 Task: Create a due date automation trigger when advanced on, 2 working days before a card is due add checklist with checklist "Resume" complete at 11:00 AM.
Action: Mouse moved to (1234, 93)
Screenshot: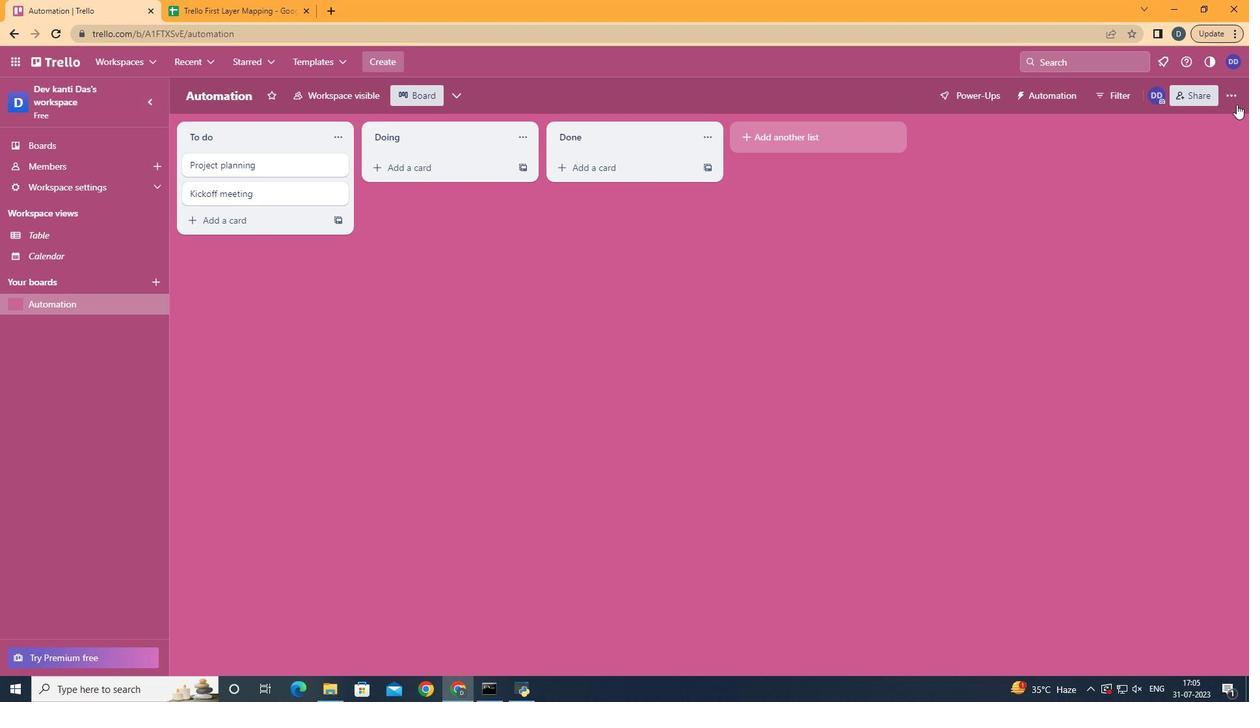 
Action: Mouse pressed left at (1234, 93)
Screenshot: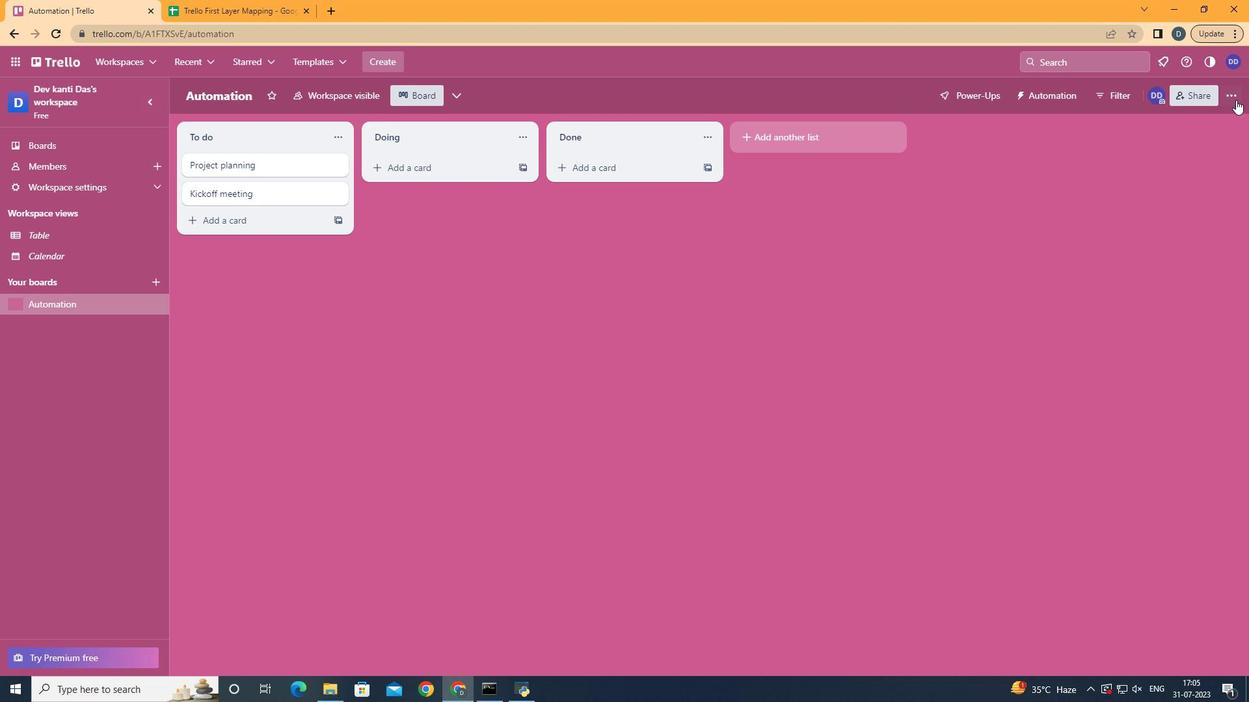 
Action: Mouse moved to (1177, 272)
Screenshot: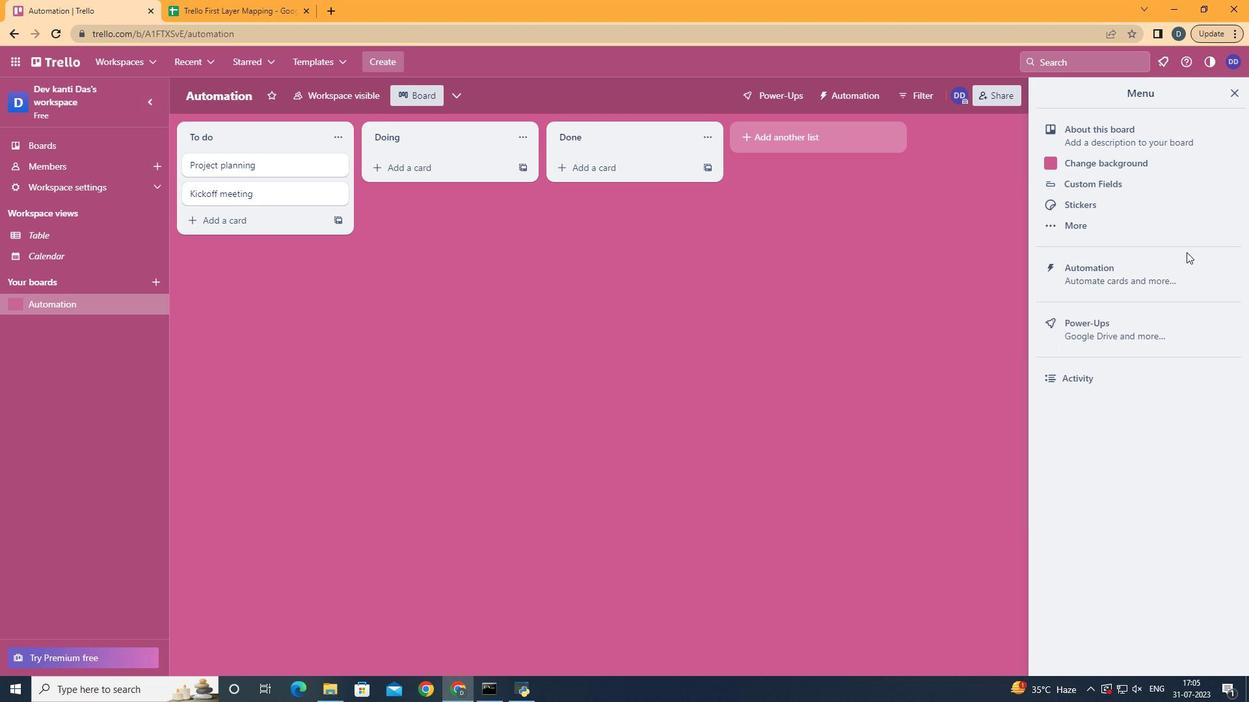
Action: Mouse pressed left at (1177, 272)
Screenshot: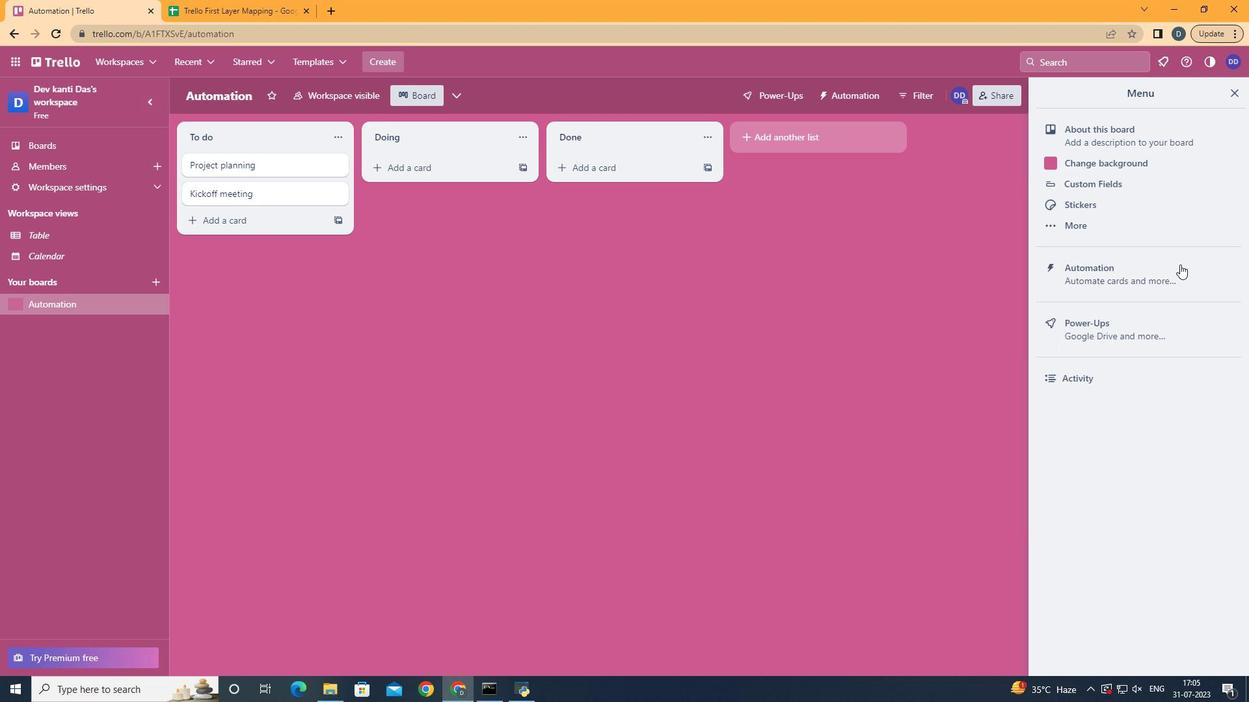 
Action: Mouse moved to (246, 250)
Screenshot: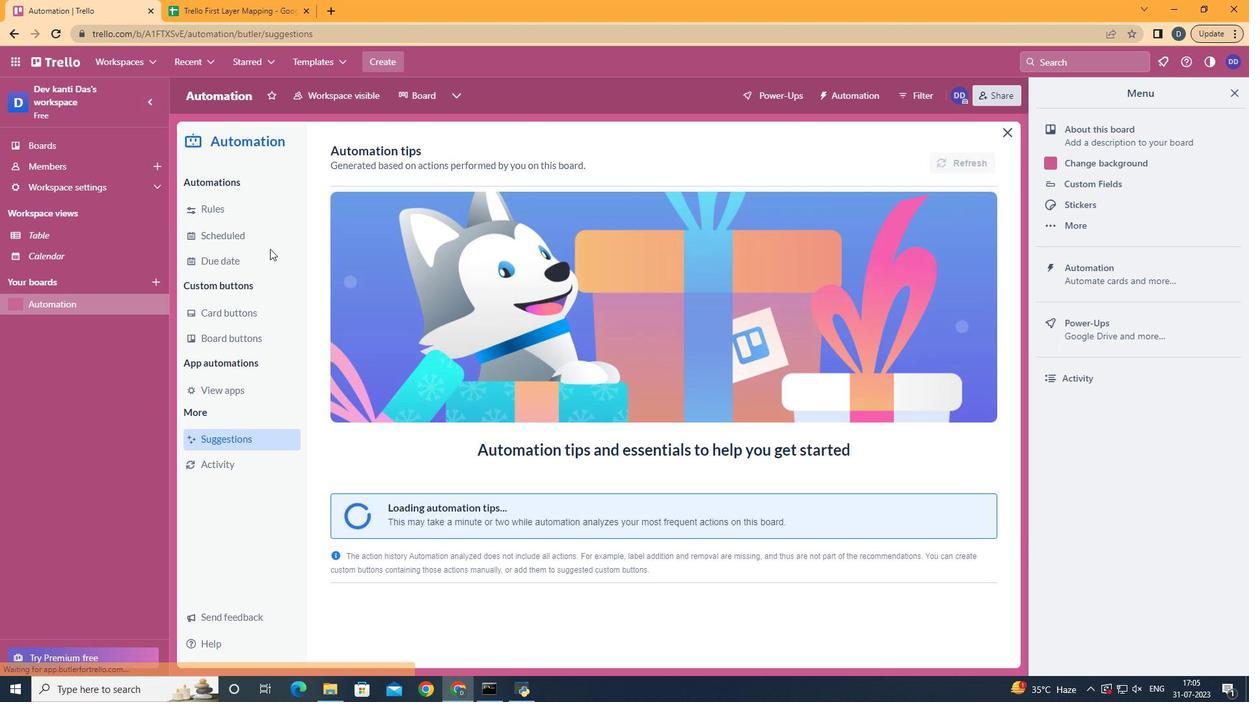 
Action: Mouse pressed left at (246, 250)
Screenshot: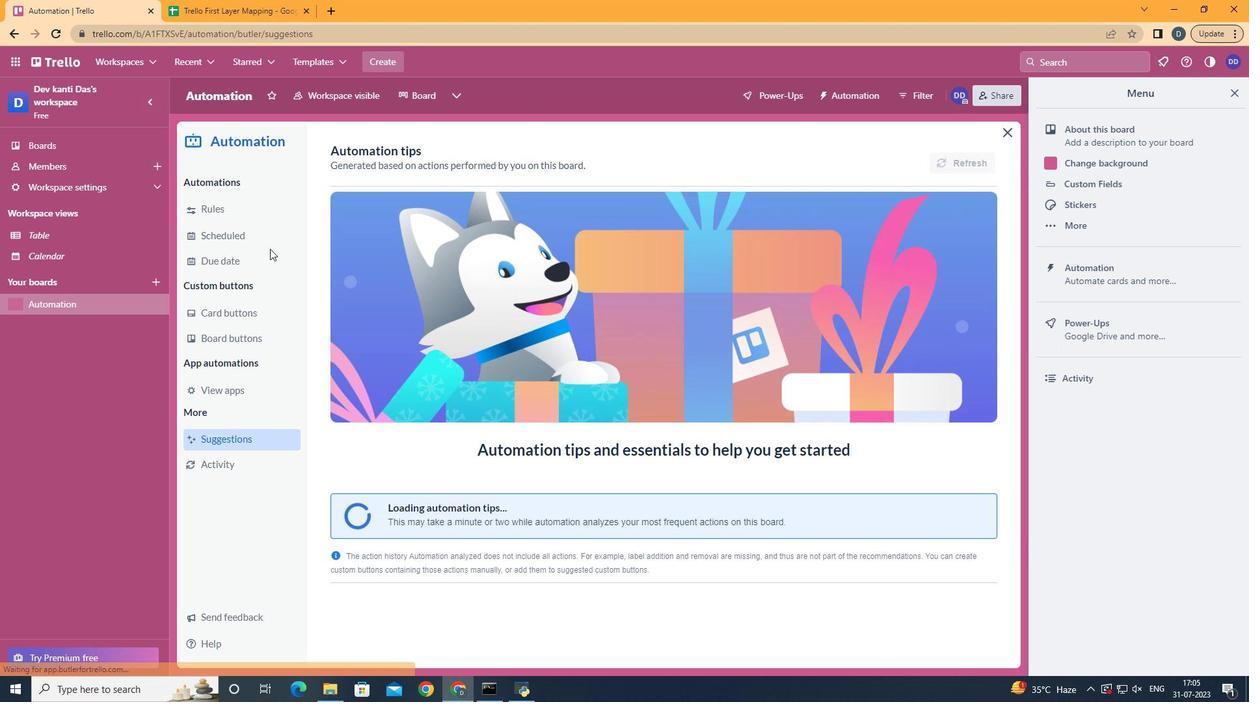 
Action: Mouse moved to (933, 150)
Screenshot: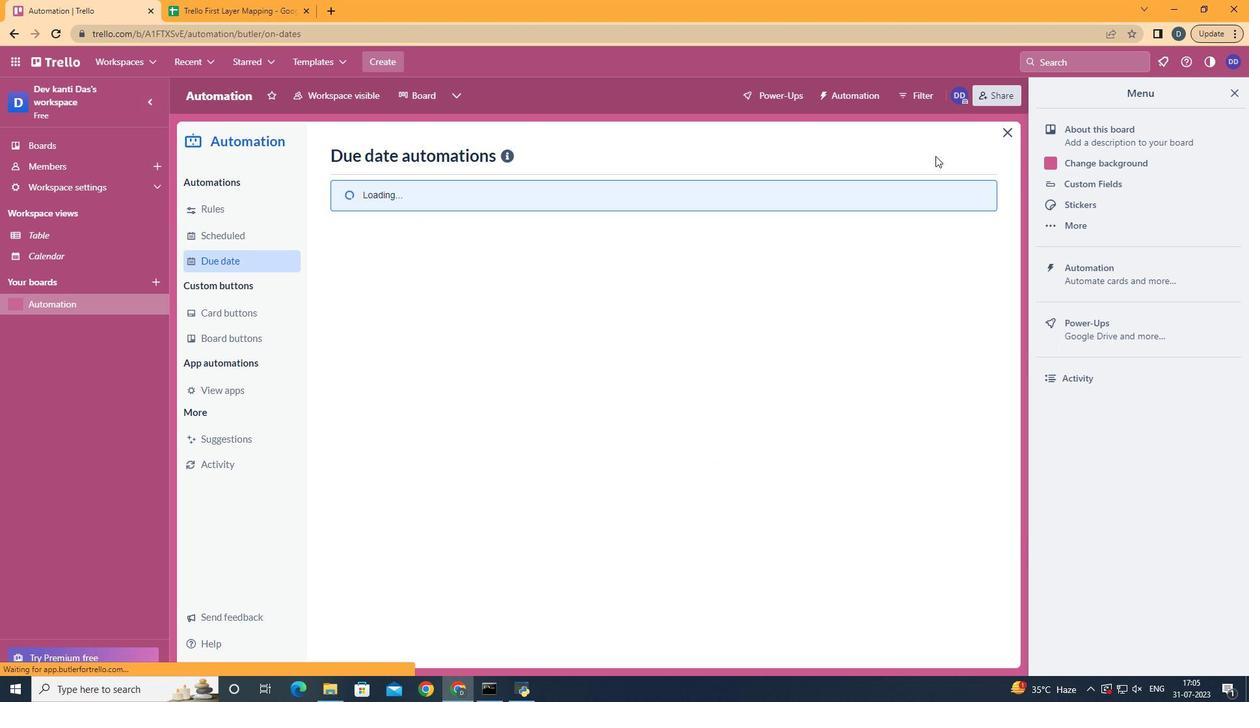 
Action: Mouse pressed left at (933, 150)
Screenshot: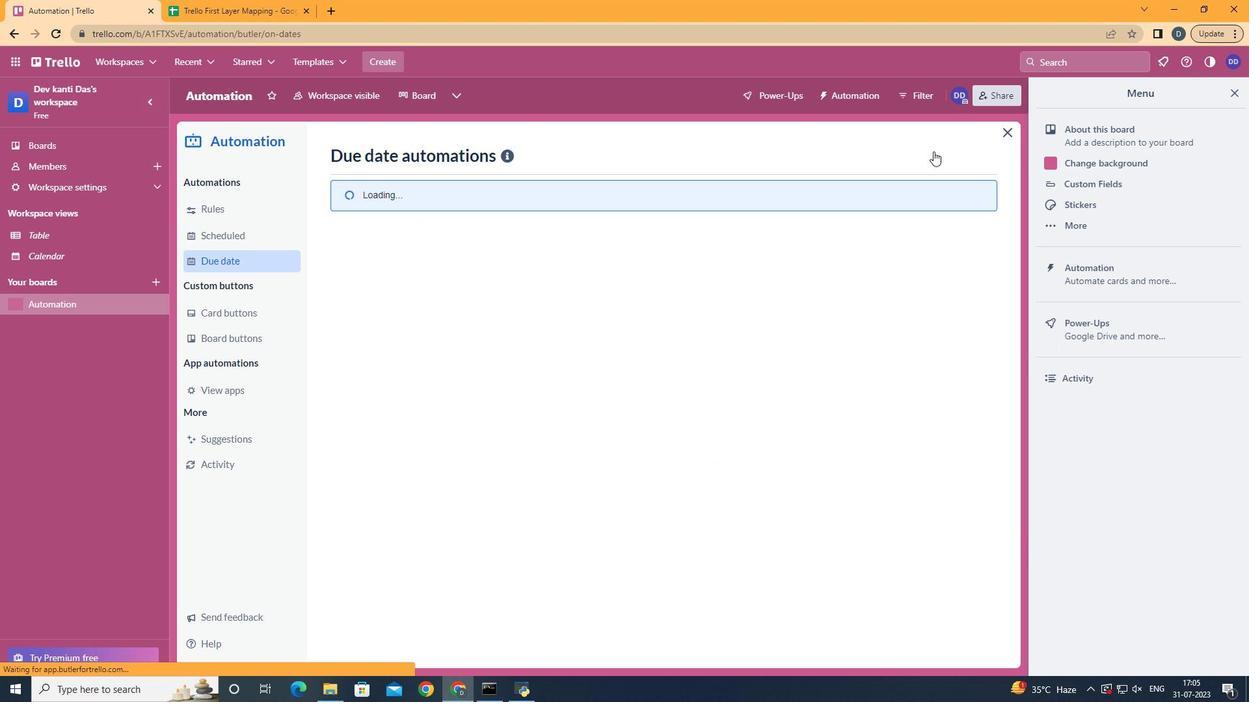 
Action: Mouse moved to (735, 275)
Screenshot: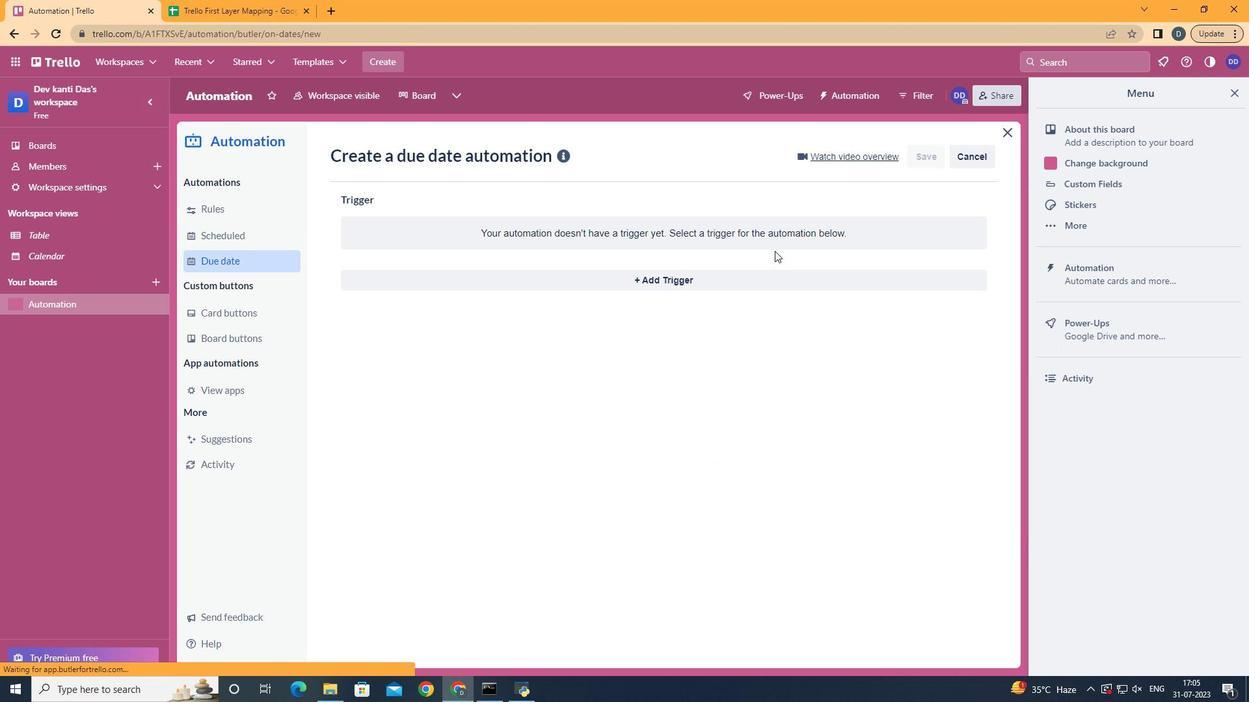 
Action: Mouse pressed left at (735, 275)
Screenshot: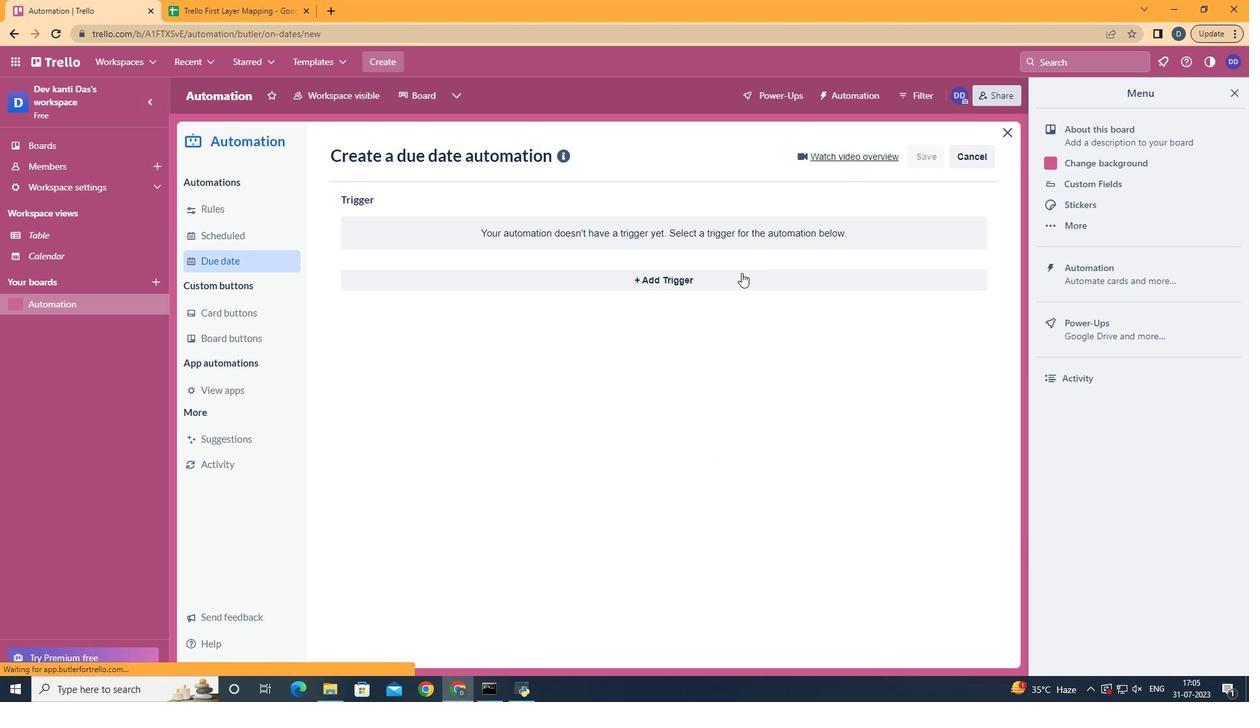 
Action: Mouse moved to (420, 525)
Screenshot: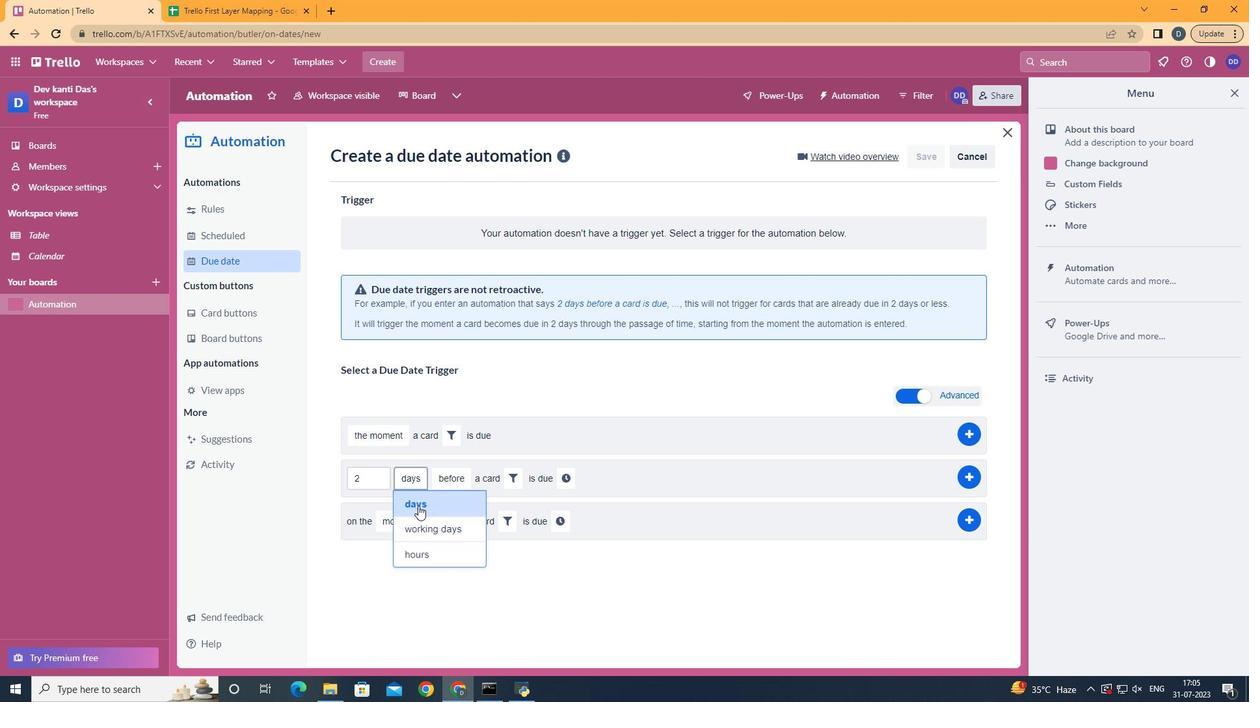 
Action: Mouse pressed left at (420, 525)
Screenshot: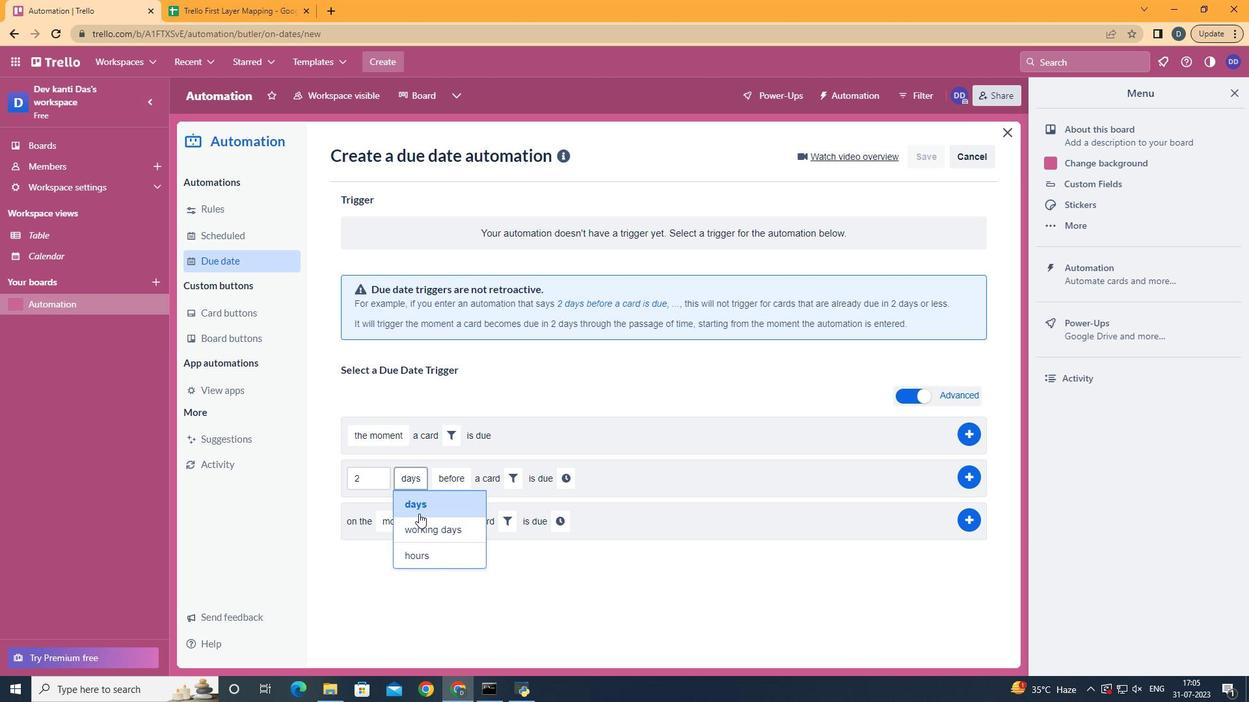 
Action: Mouse moved to (547, 480)
Screenshot: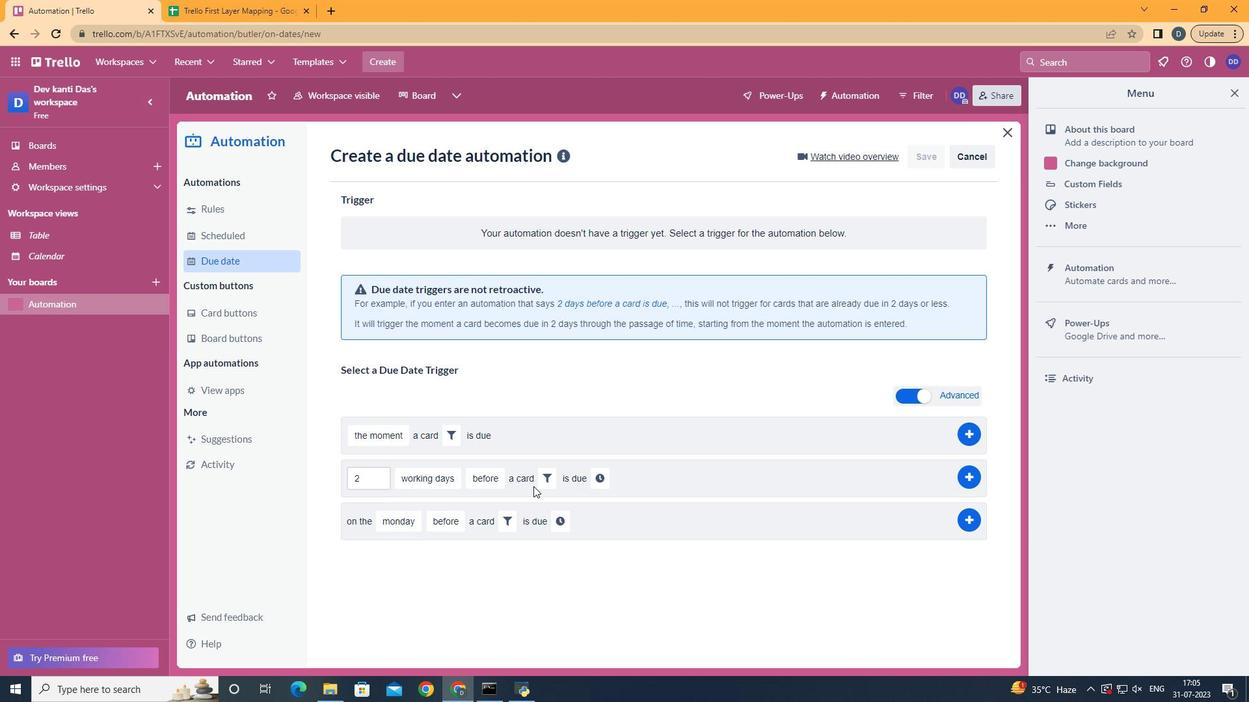 
Action: Mouse pressed left at (547, 480)
Screenshot: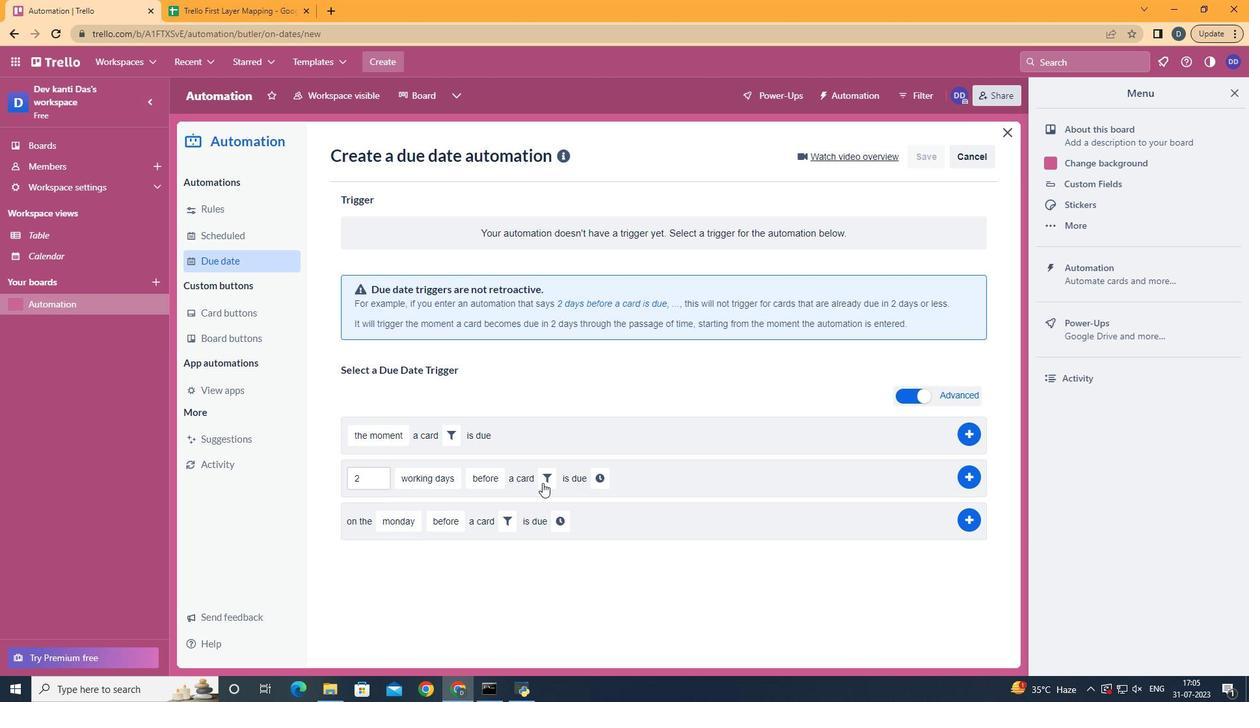 
Action: Mouse moved to (657, 517)
Screenshot: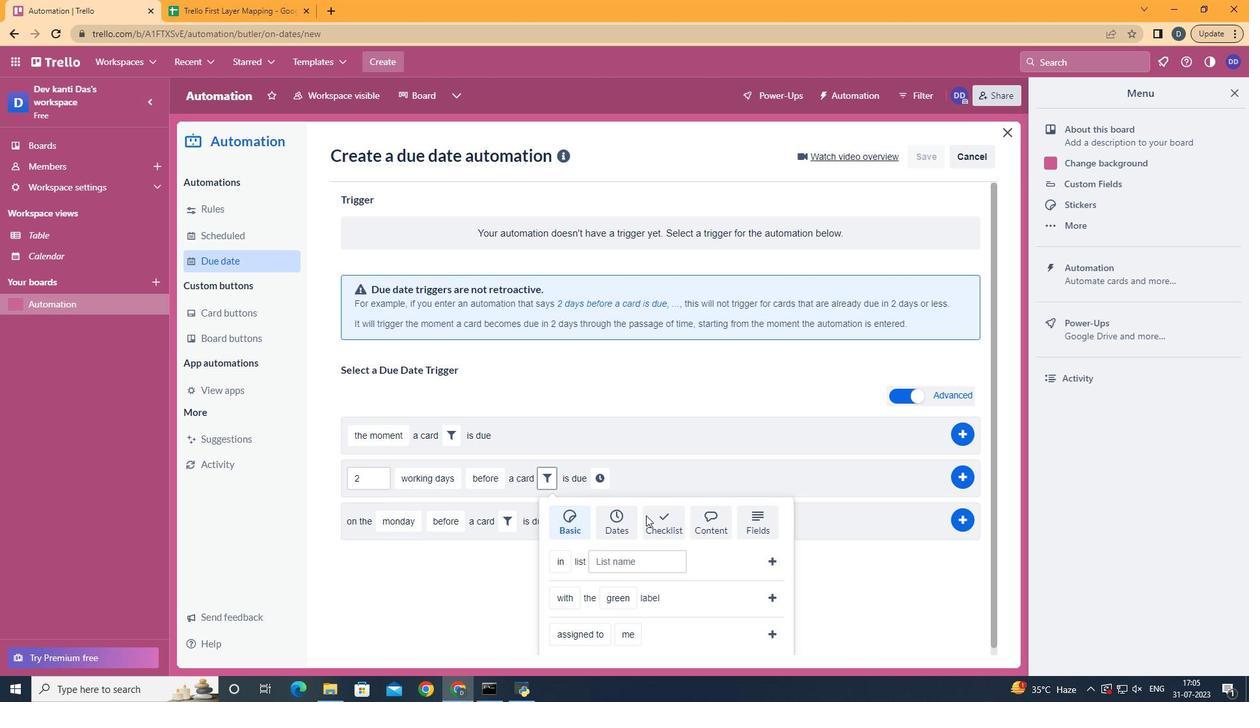 
Action: Mouse pressed left at (657, 517)
Screenshot: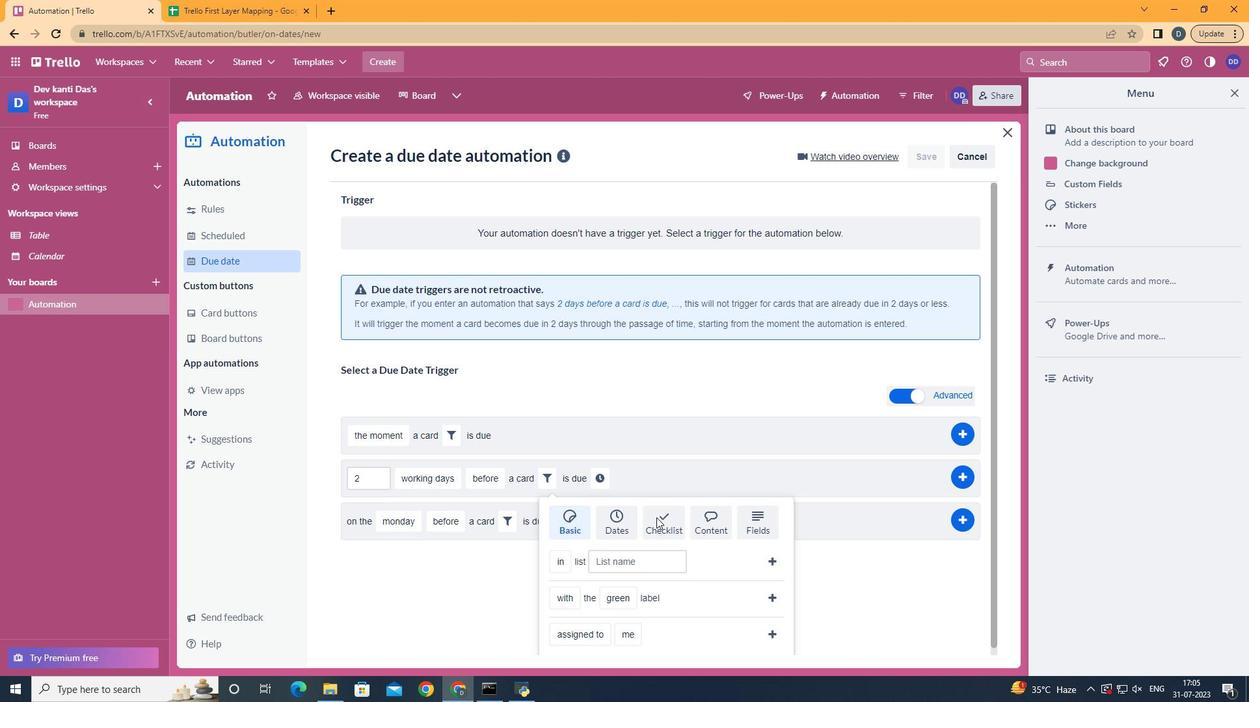 
Action: Mouse moved to (642, 488)
Screenshot: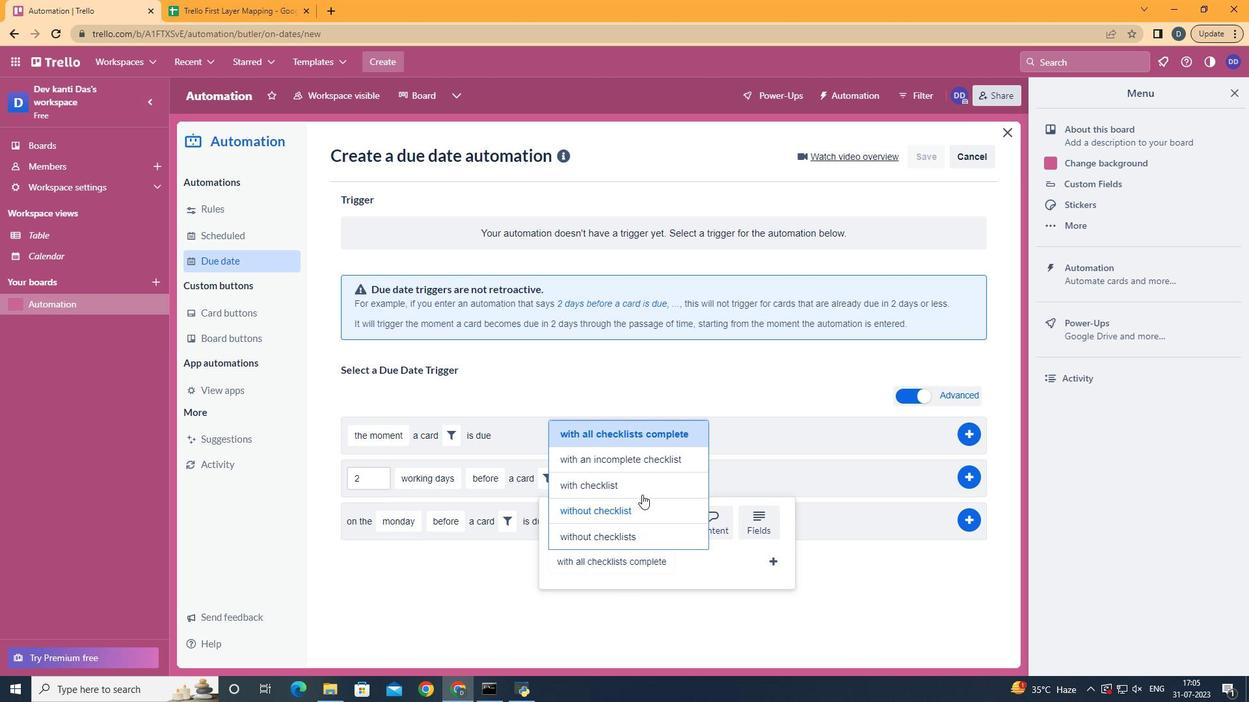 
Action: Mouse pressed left at (642, 488)
Screenshot: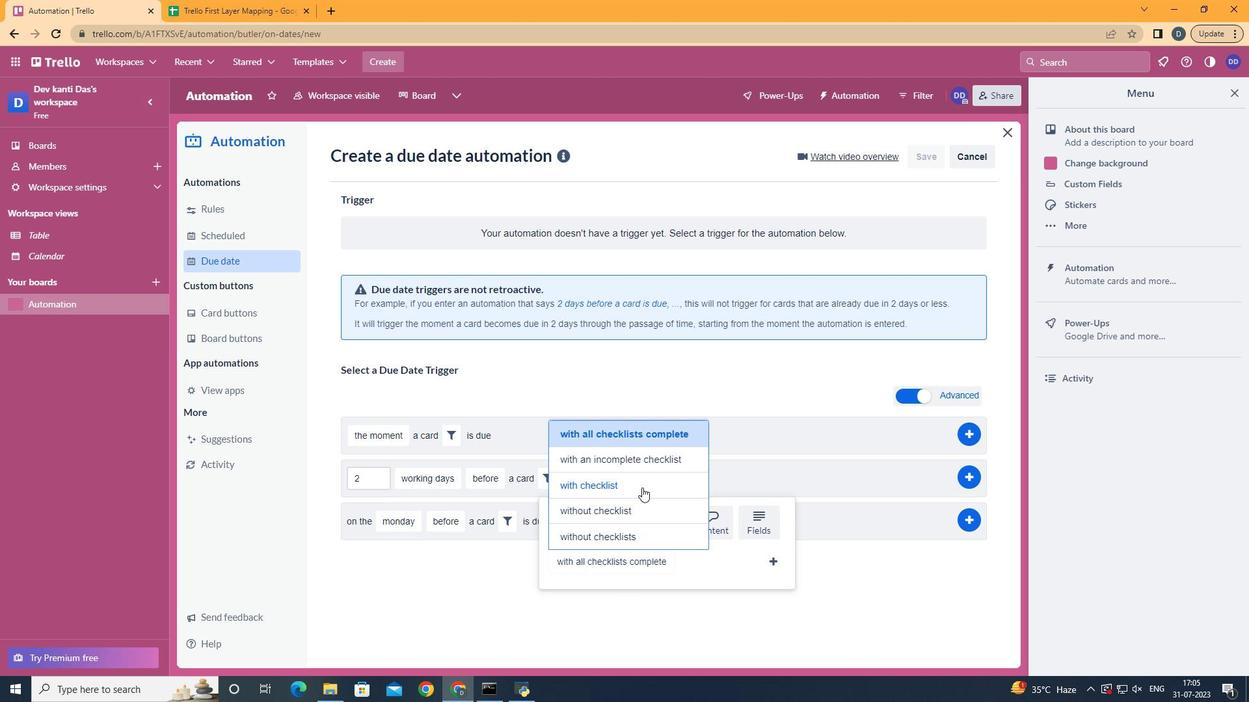 
Action: Mouse moved to (692, 567)
Screenshot: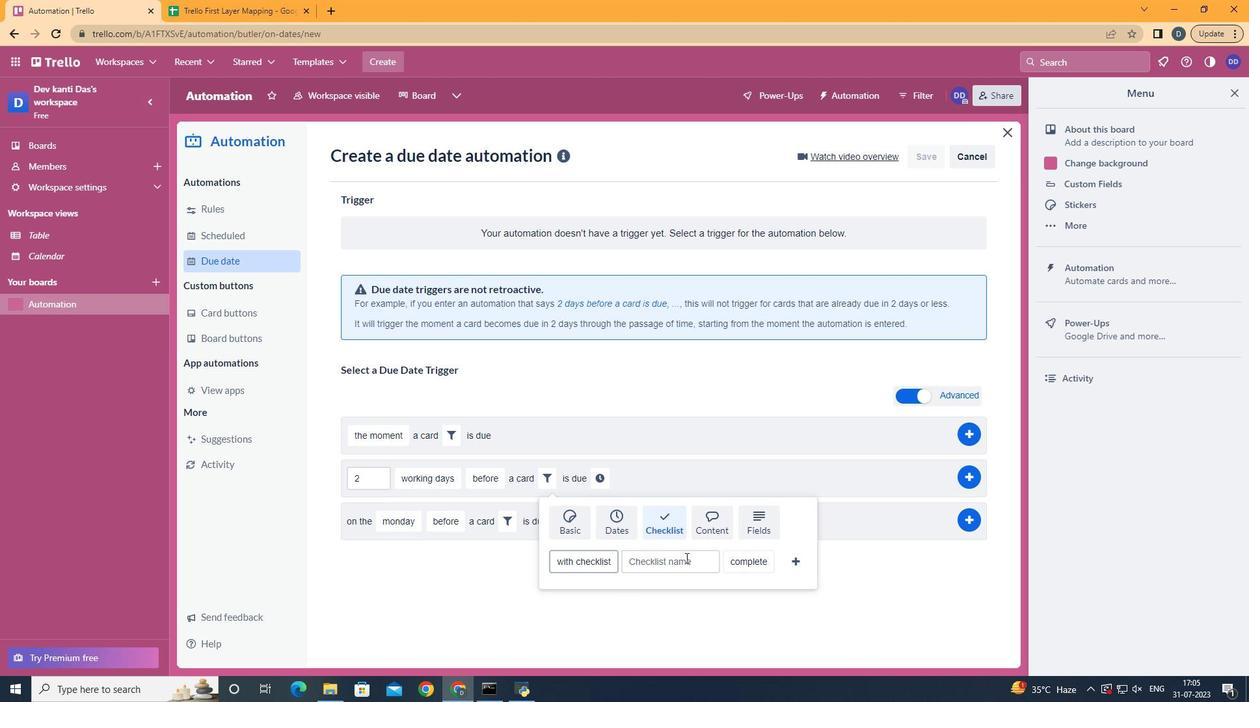 
Action: Mouse pressed left at (692, 567)
Screenshot: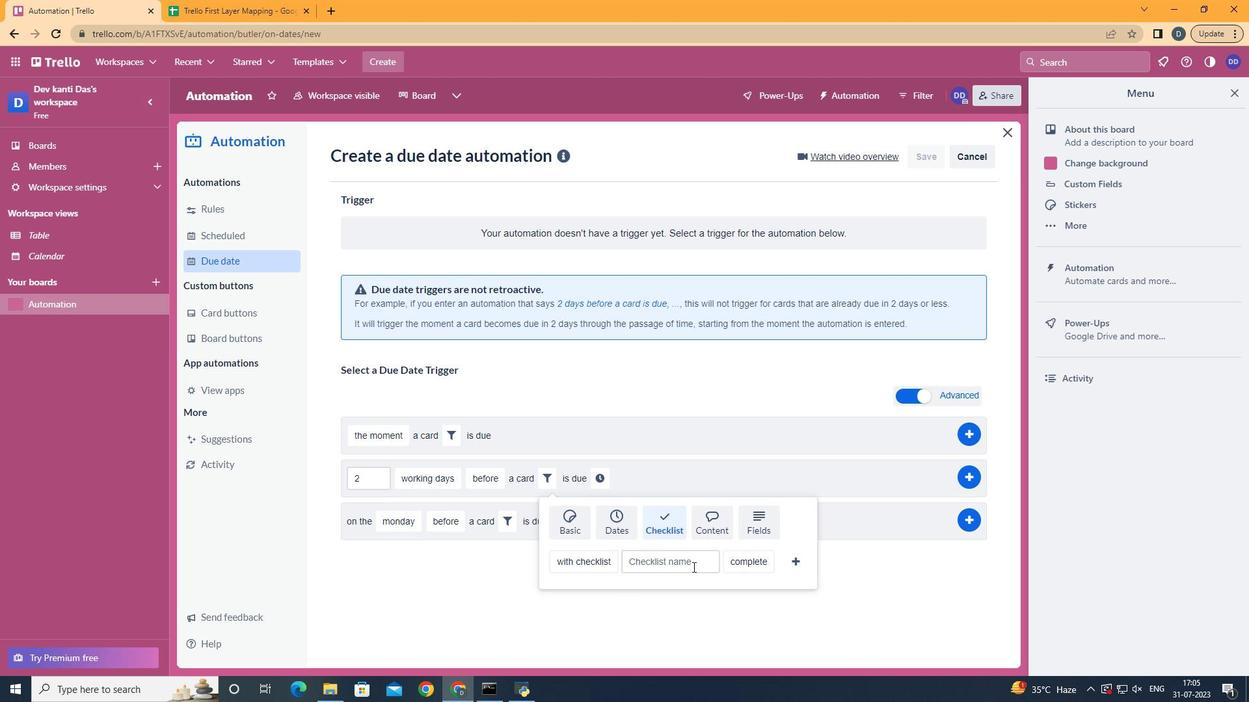 
Action: Key pressed <Key.shift>Resume
Screenshot: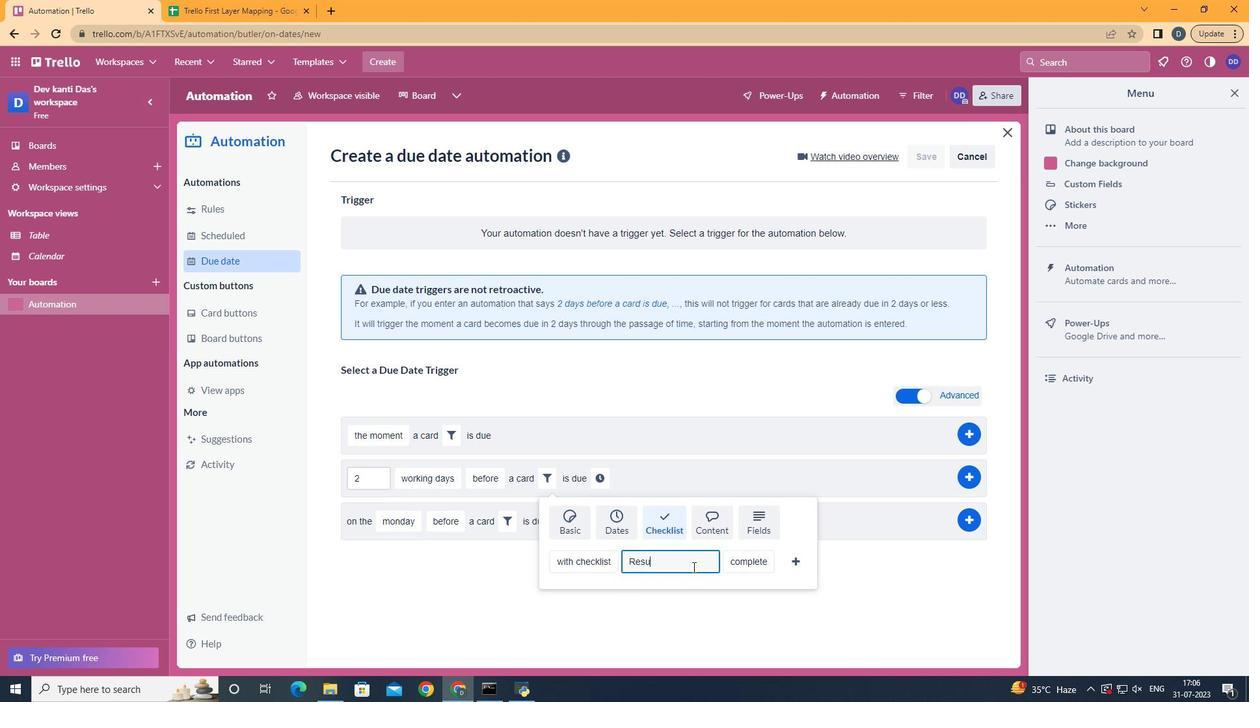 
Action: Mouse moved to (742, 575)
Screenshot: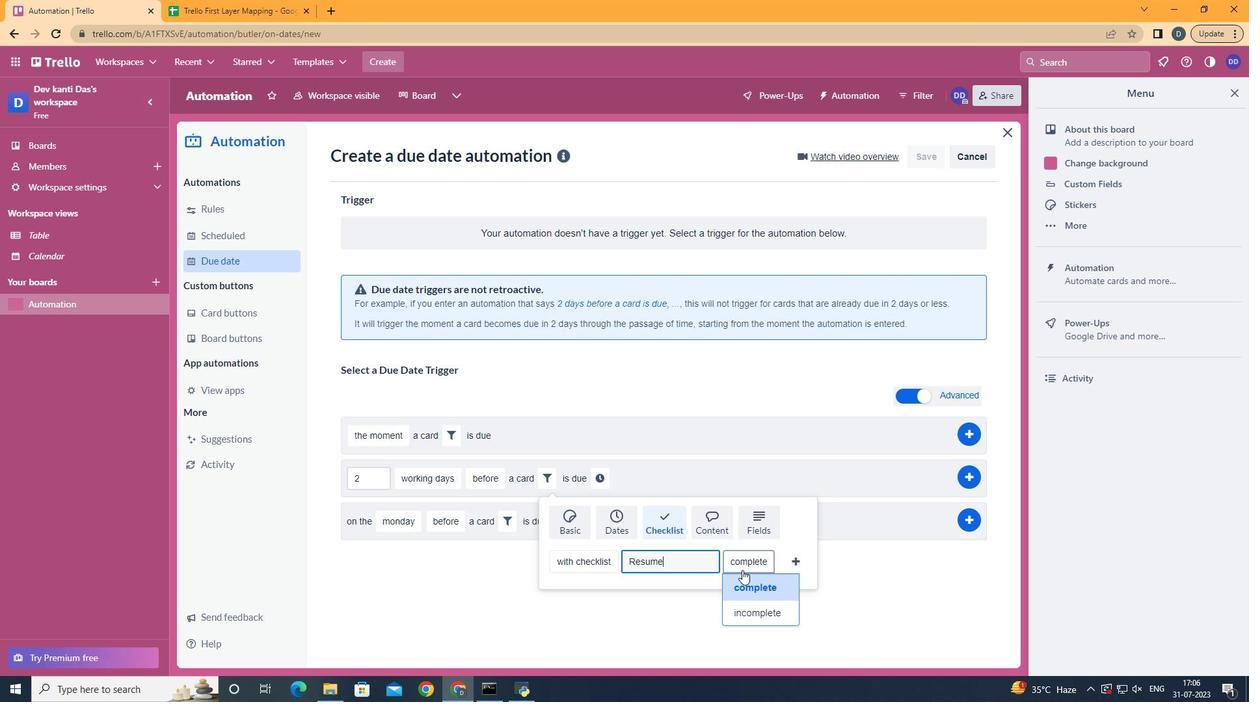 
Action: Mouse pressed left at (742, 575)
Screenshot: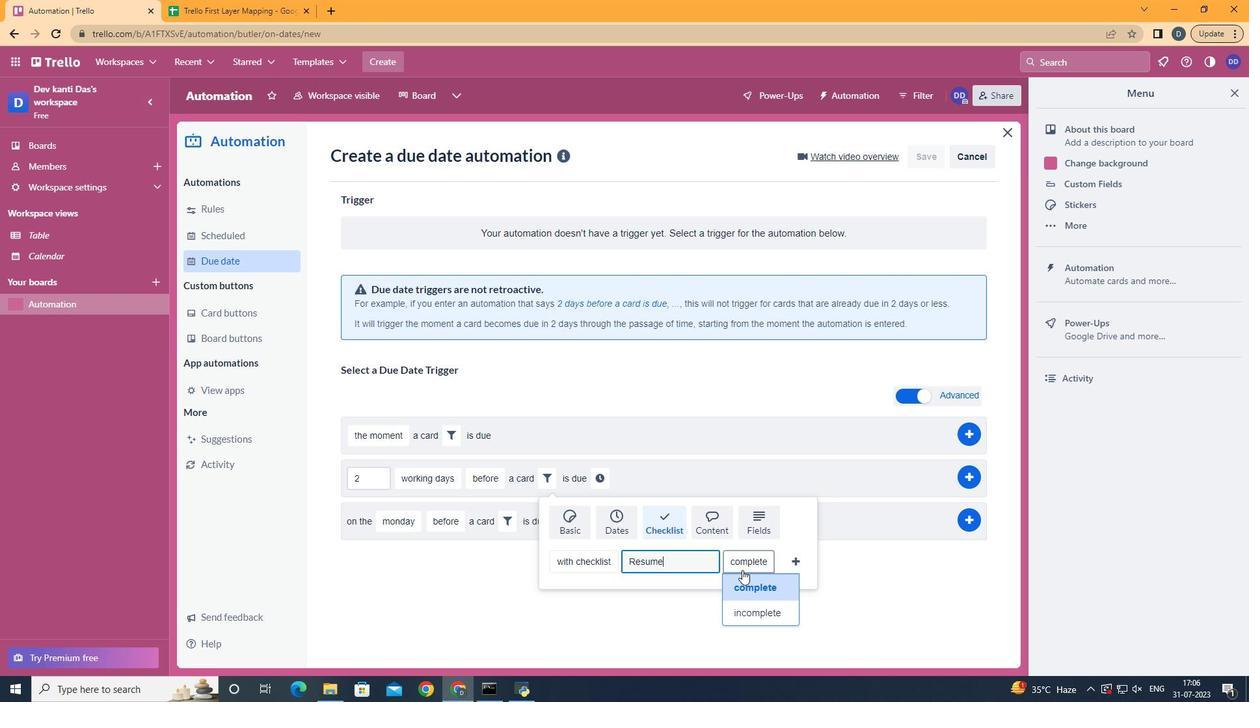 
Action: Mouse moved to (794, 561)
Screenshot: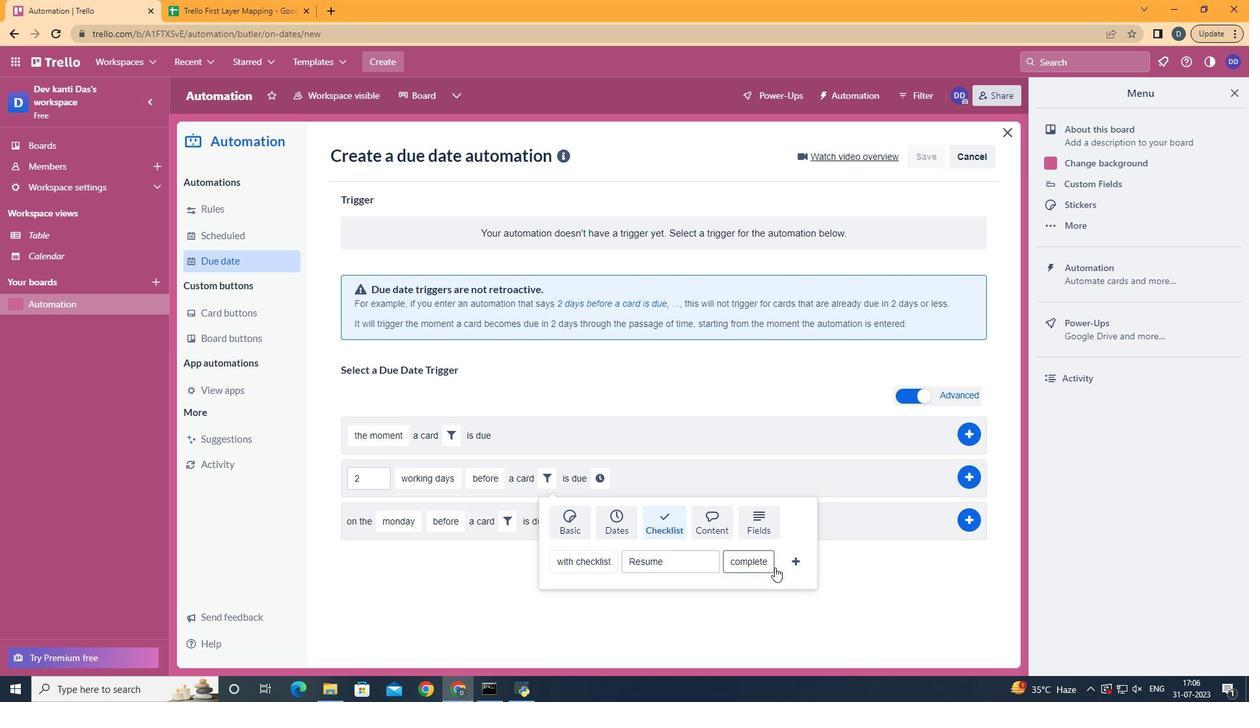 
Action: Mouse pressed left at (794, 561)
Screenshot: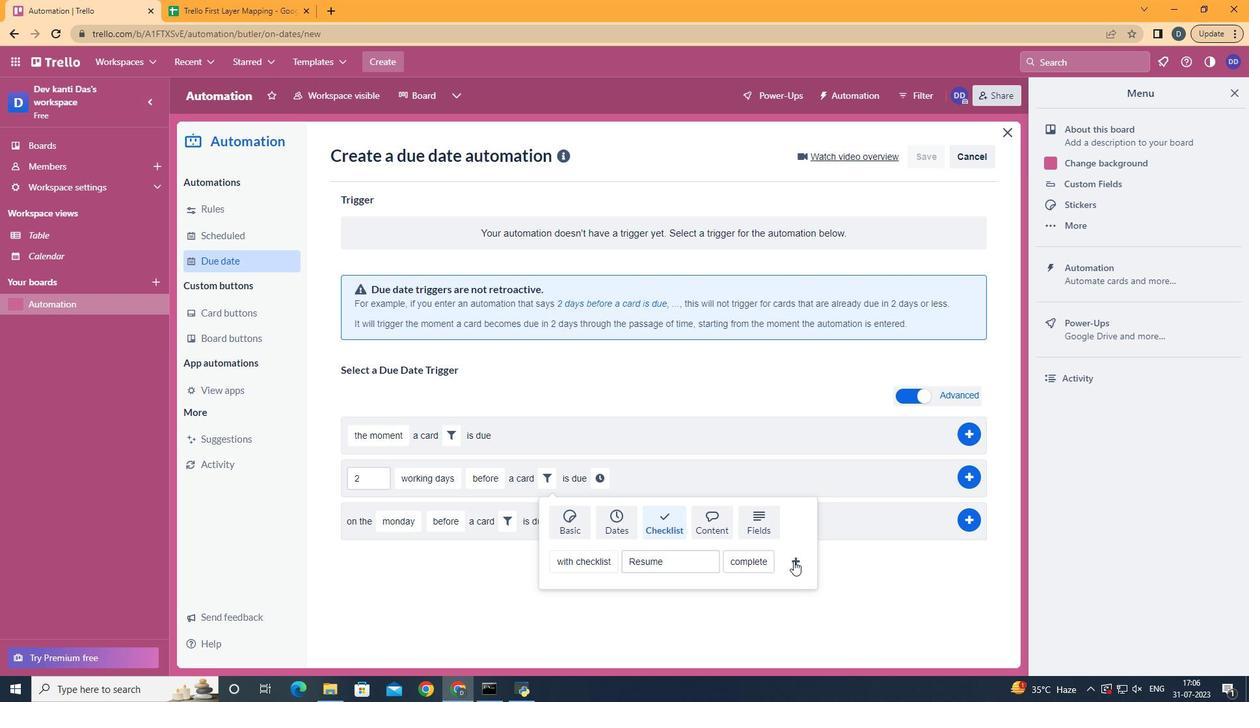 
Action: Mouse moved to (769, 477)
Screenshot: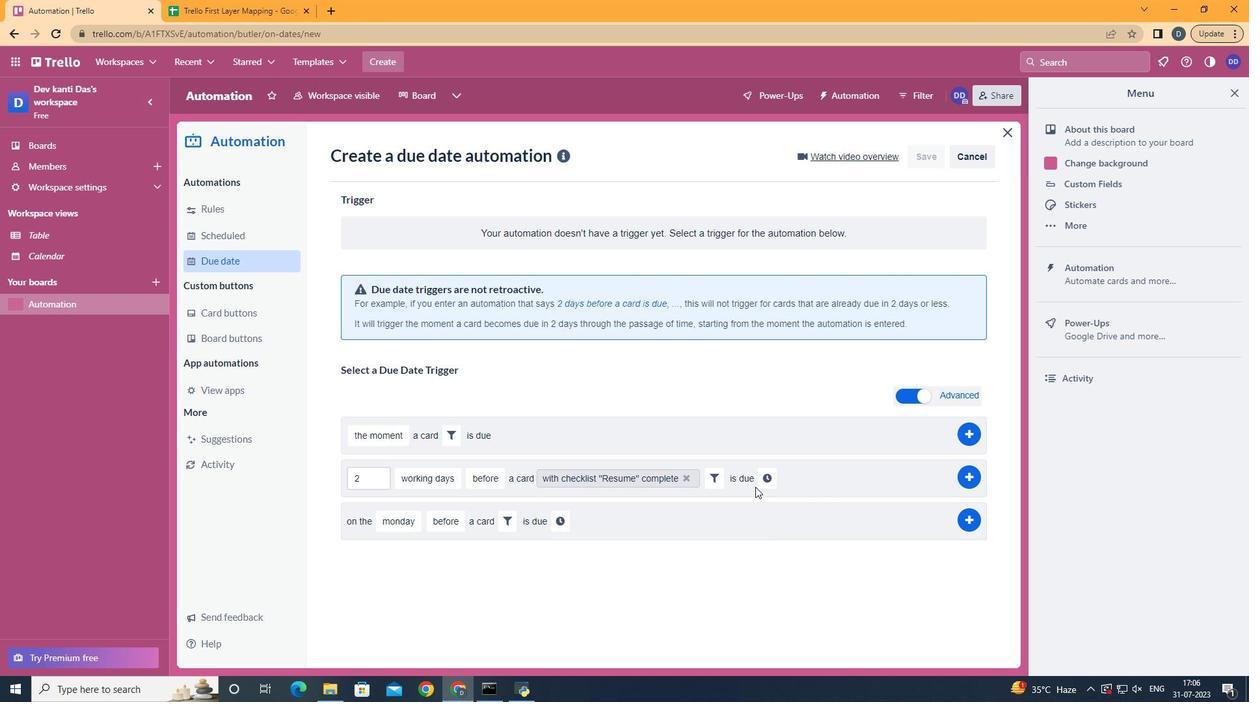 
Action: Mouse pressed left at (769, 477)
Screenshot: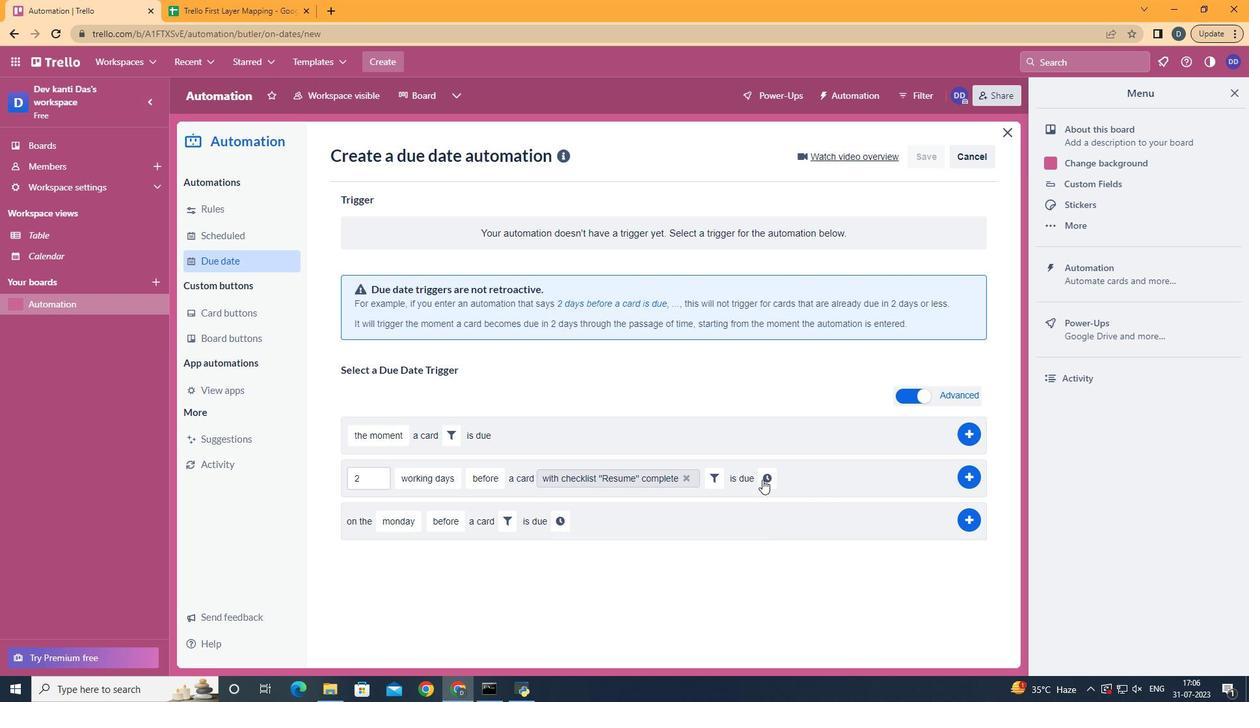 
Action: Mouse moved to (802, 476)
Screenshot: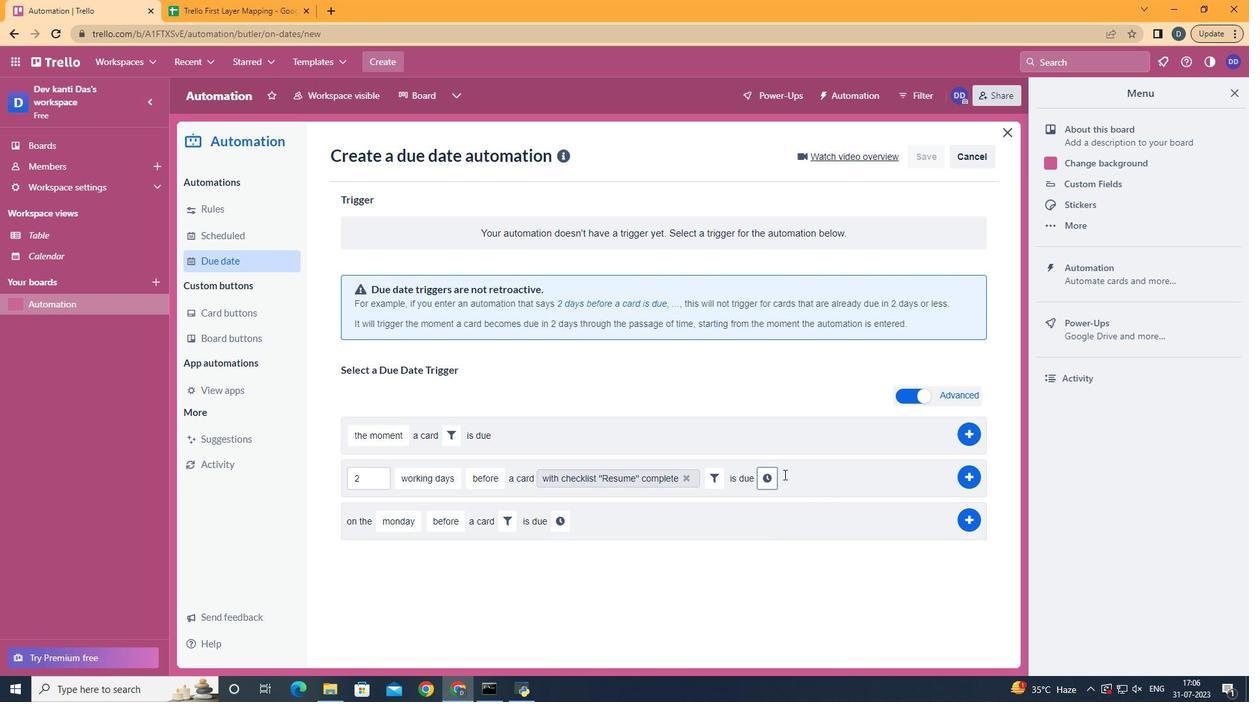 
Action: Mouse pressed left at (802, 476)
Screenshot: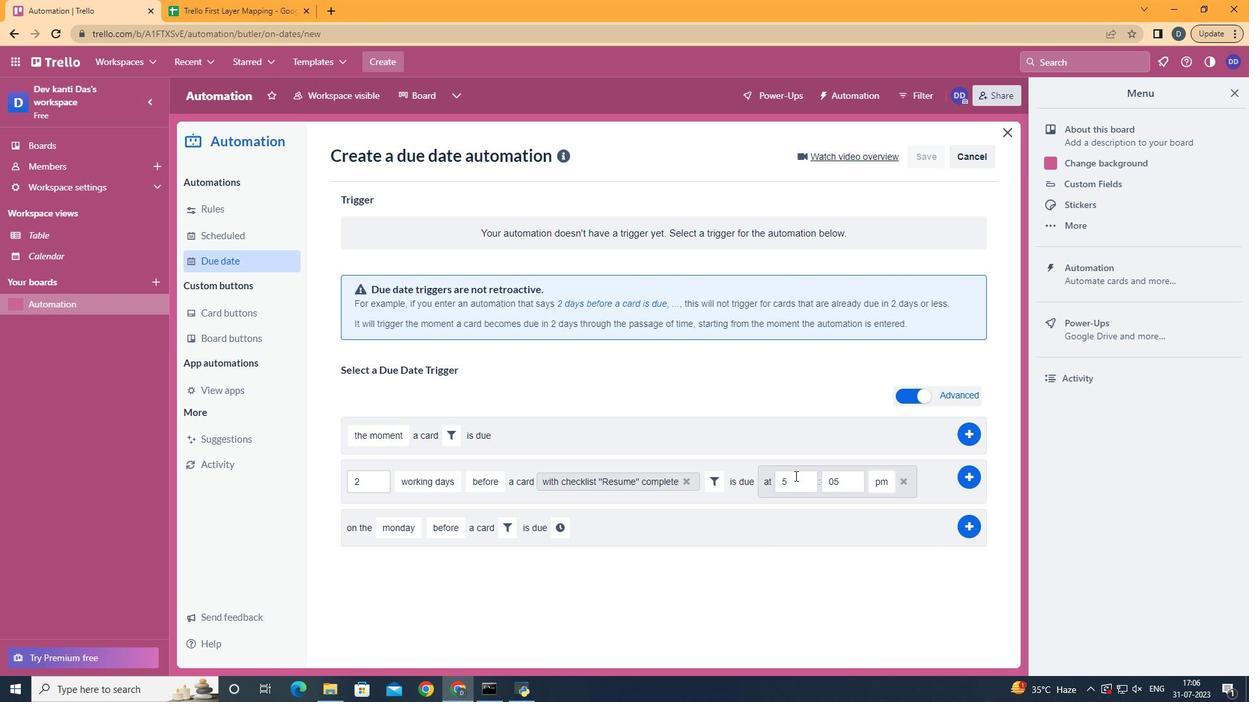 
Action: Key pressed <Key.backspace>11
Screenshot: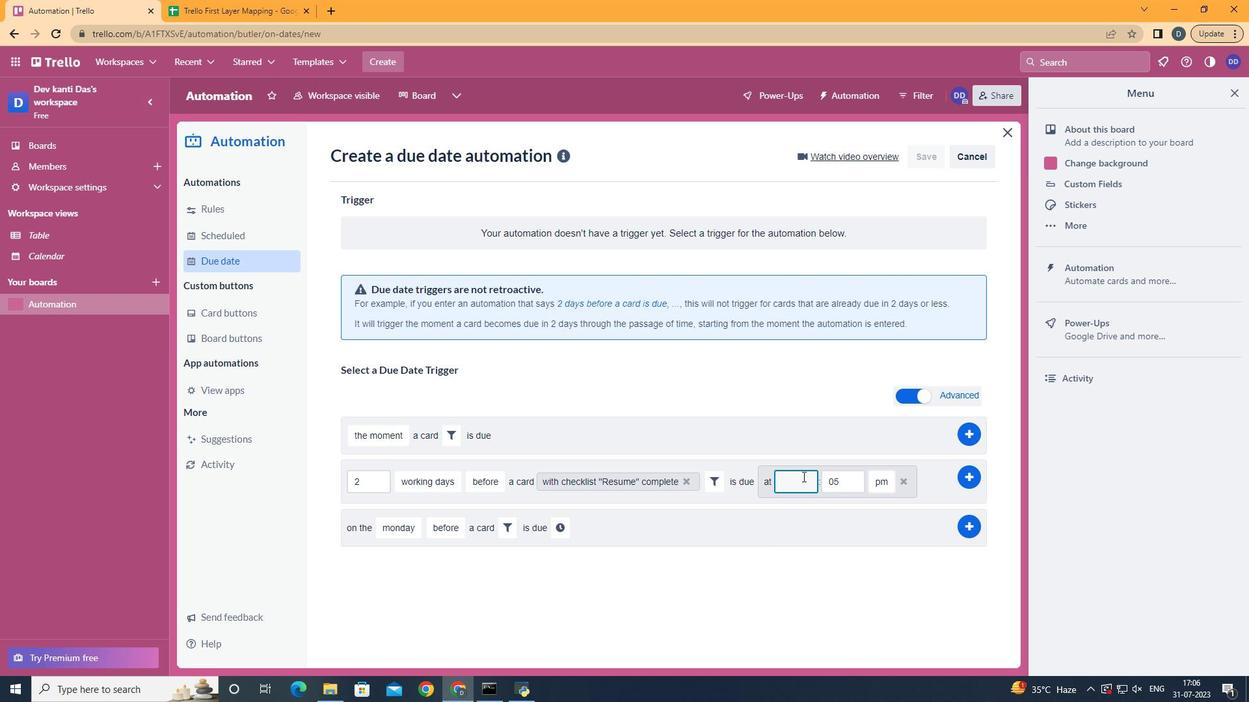 
Action: Mouse moved to (843, 476)
Screenshot: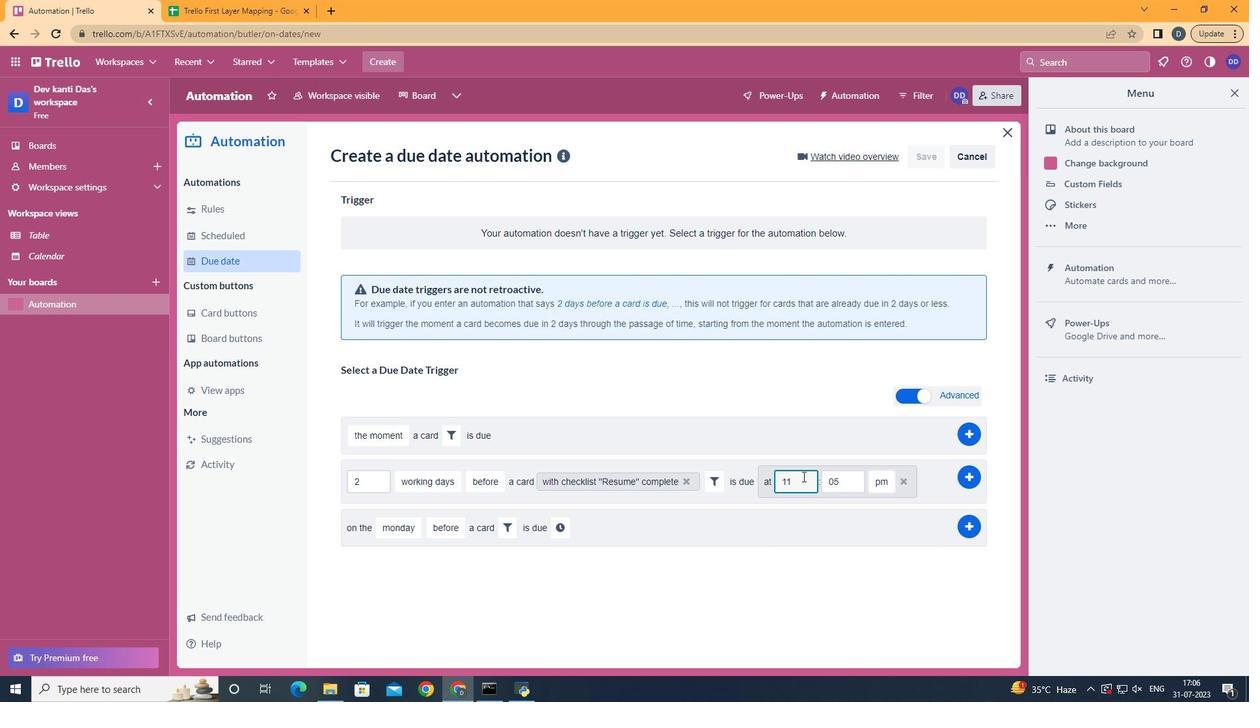 
Action: Mouse pressed left at (843, 476)
Screenshot: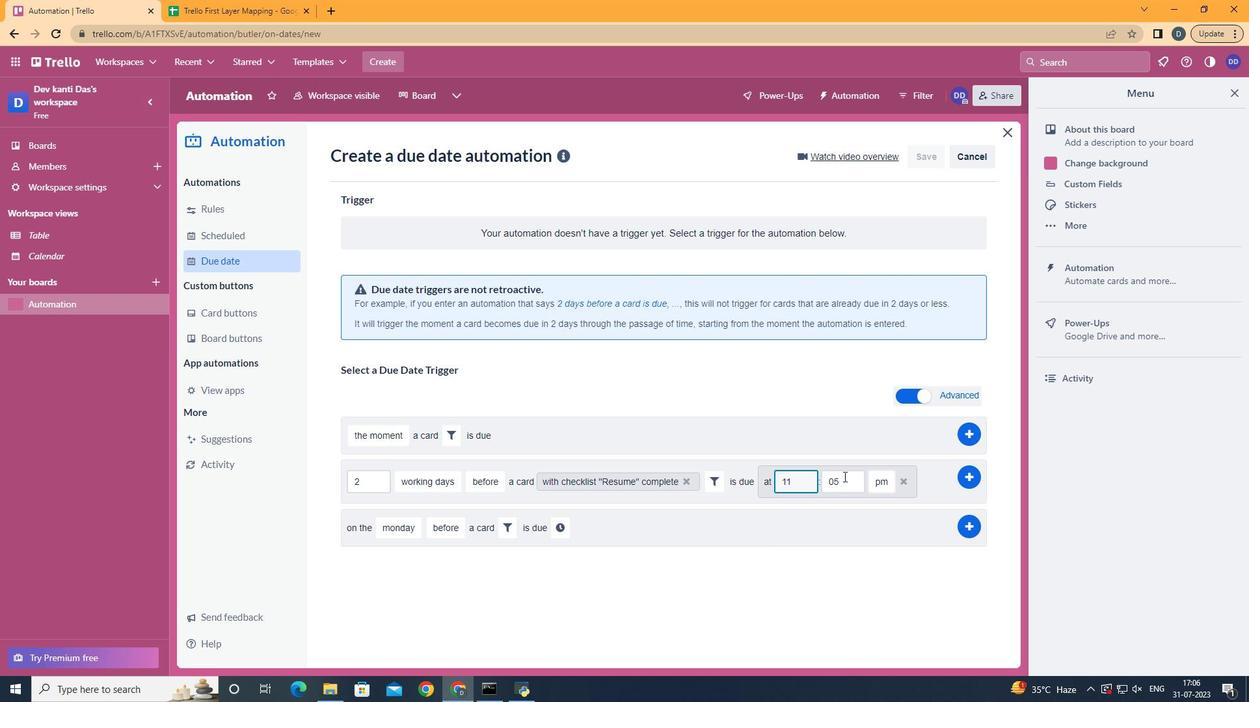 
Action: Key pressed <Key.backspace>0
Screenshot: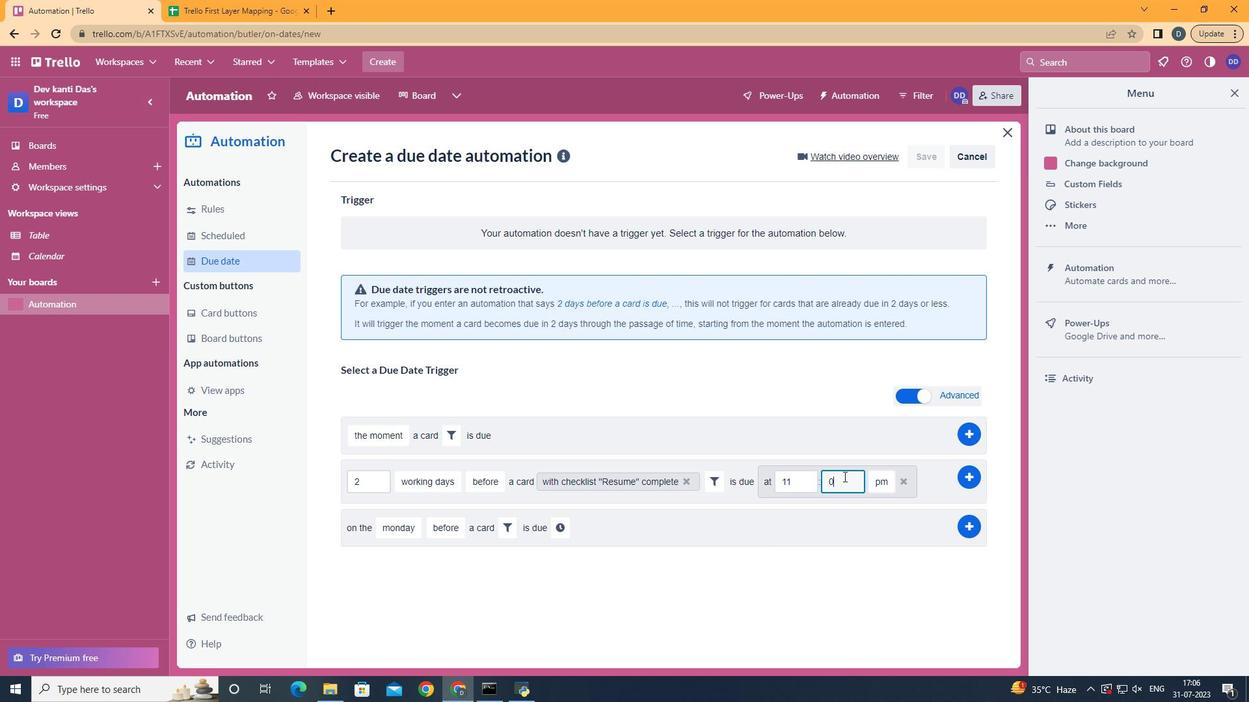 
Action: Mouse moved to (894, 506)
Screenshot: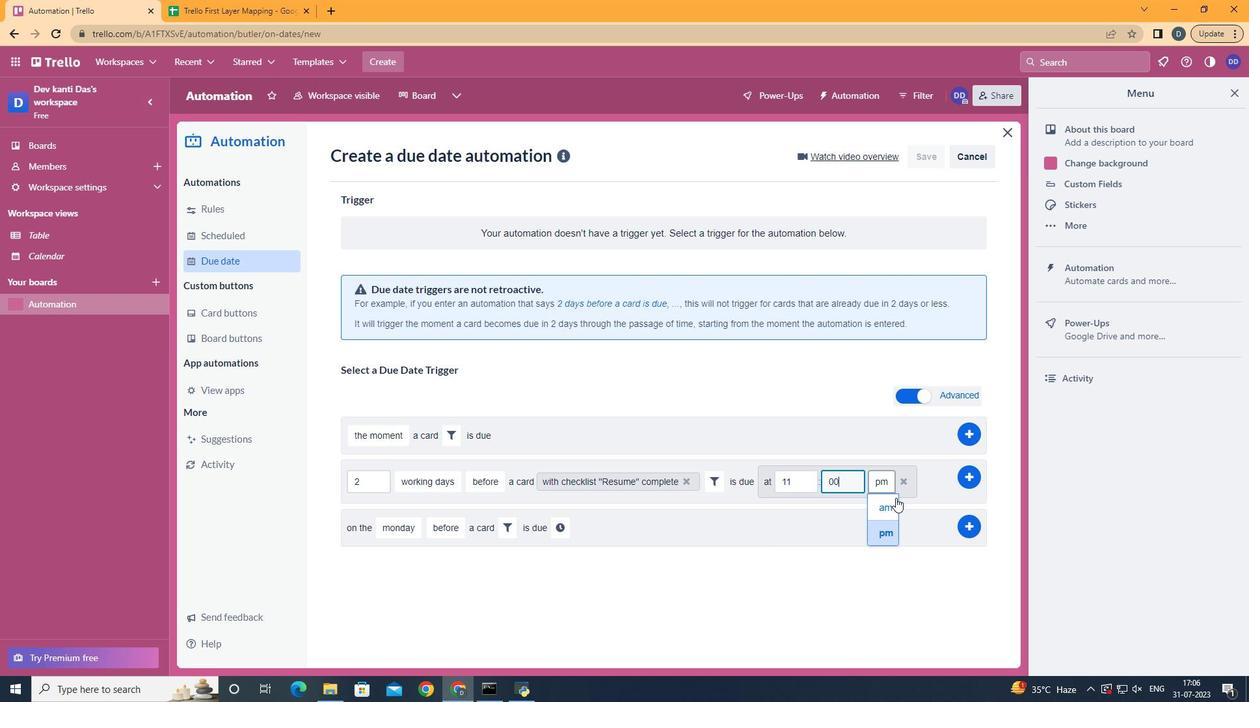 
Action: Mouse pressed left at (894, 506)
Screenshot: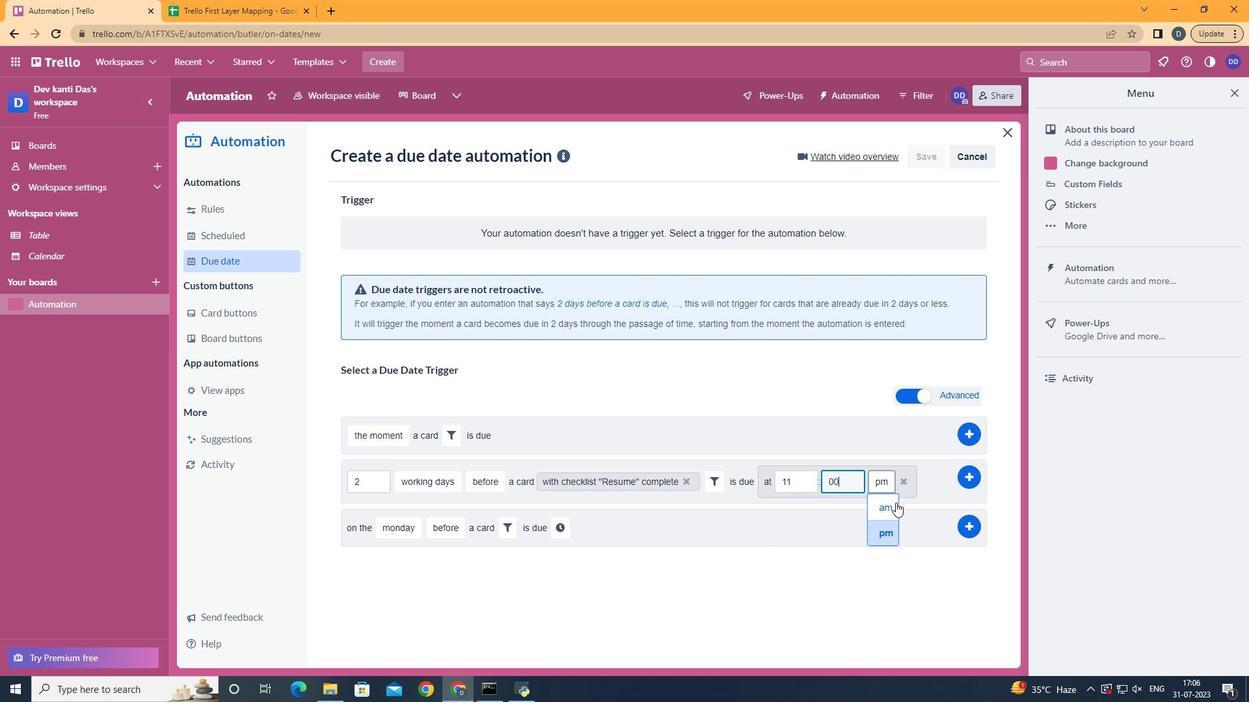 
Action: Mouse moved to (974, 473)
Screenshot: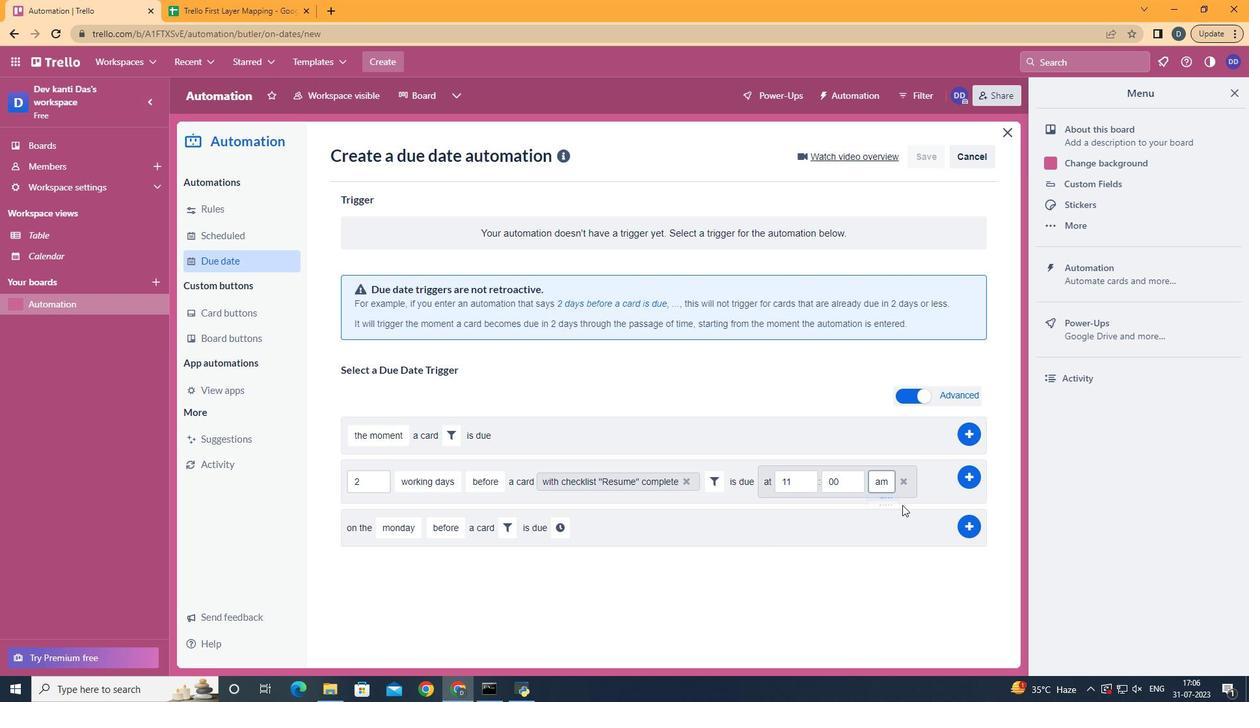 
Action: Mouse pressed left at (974, 473)
Screenshot: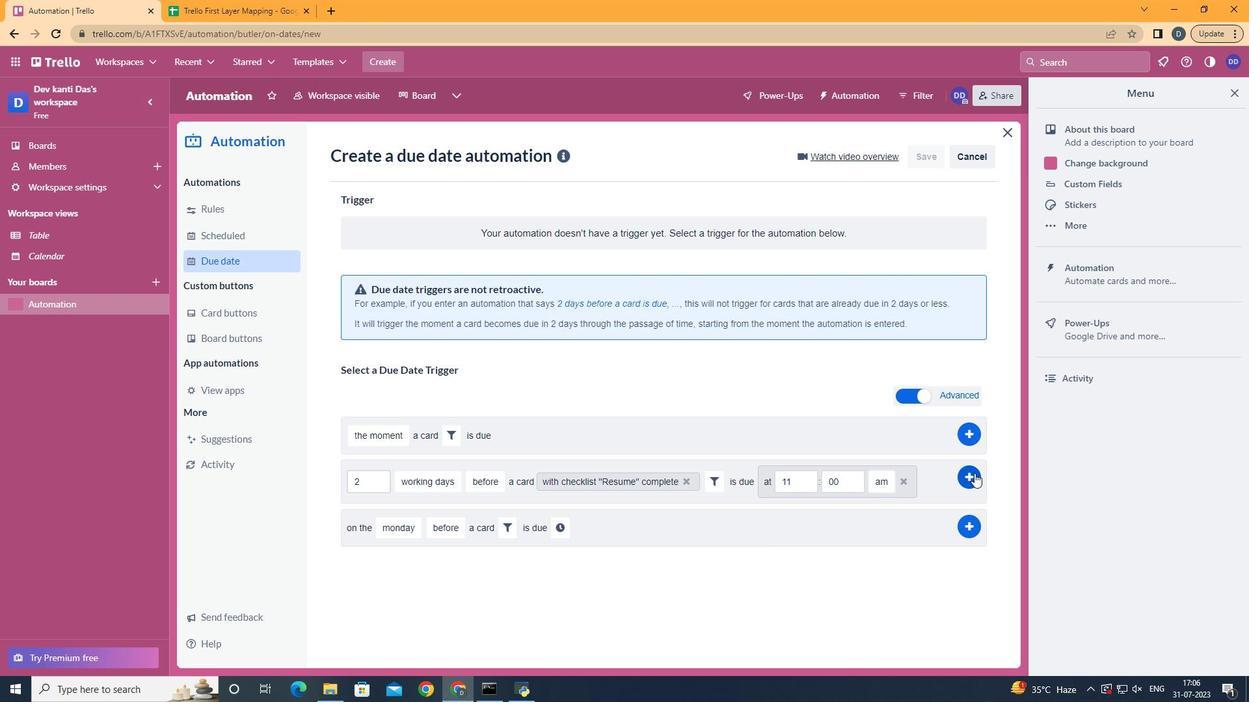 
Action: Mouse moved to (561, 230)
Screenshot: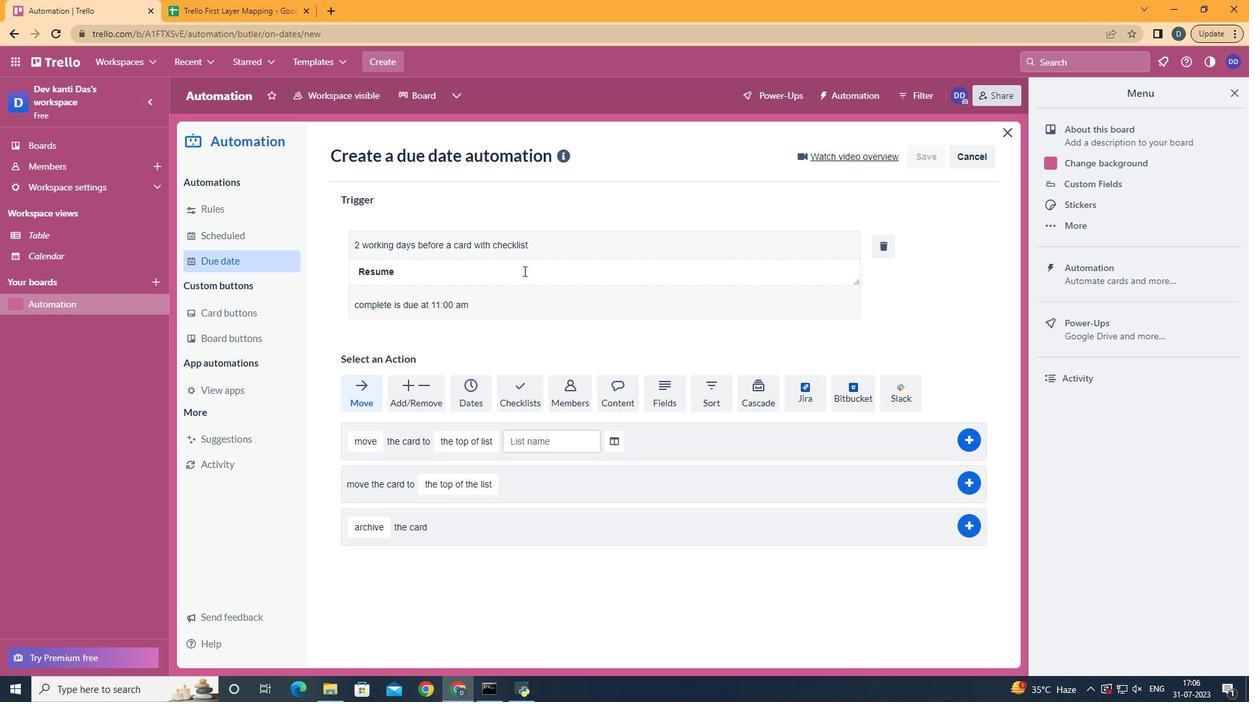 
